 Task: Set the password for "SMB input" to "any1929".
Action: Mouse moved to (99, 14)
Screenshot: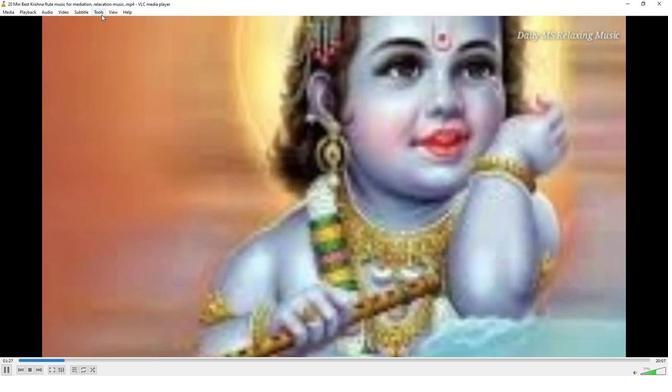 
Action: Mouse pressed left at (99, 14)
Screenshot: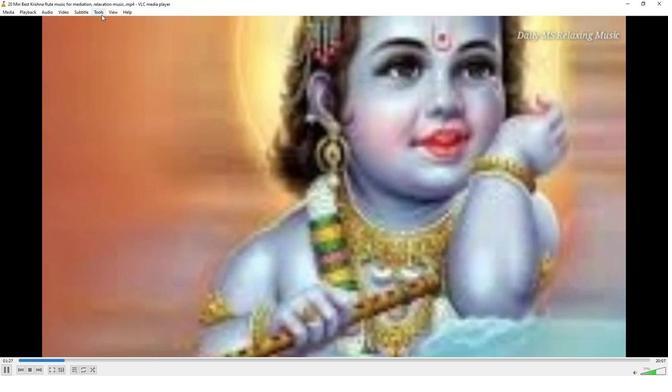 
Action: Mouse moved to (101, 93)
Screenshot: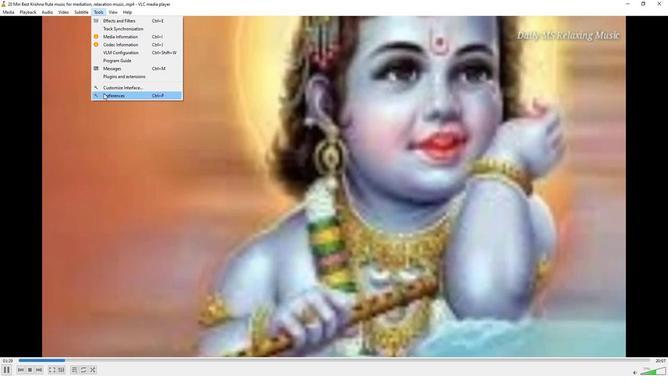 
Action: Mouse pressed left at (101, 93)
Screenshot: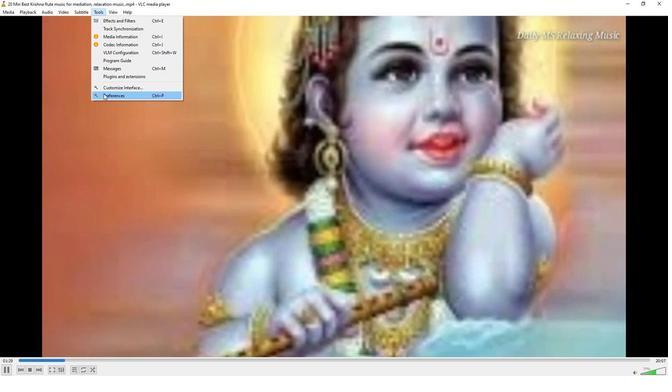 
Action: Mouse moved to (218, 306)
Screenshot: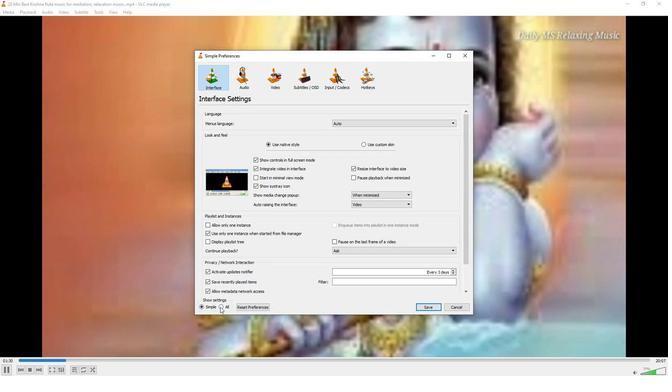 
Action: Mouse pressed left at (218, 306)
Screenshot: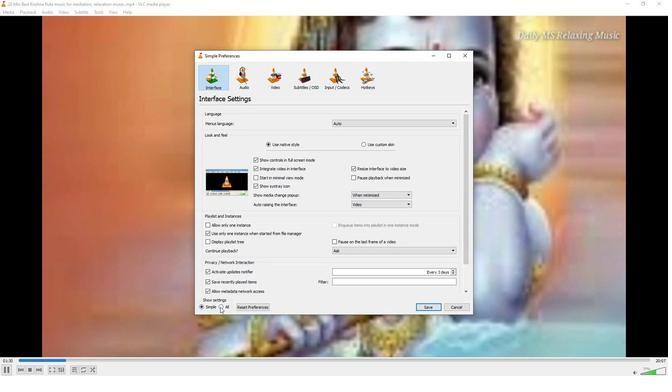 
Action: Mouse moved to (209, 189)
Screenshot: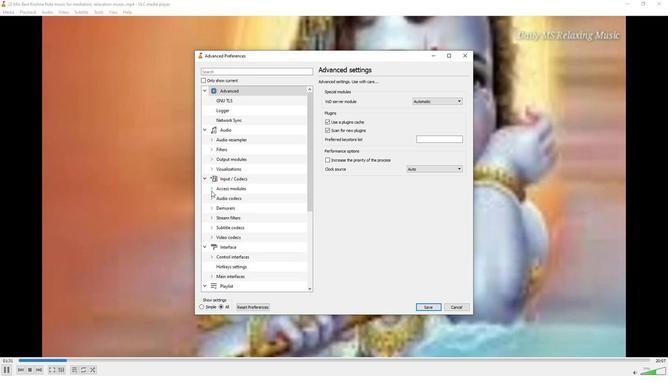 
Action: Mouse pressed left at (209, 189)
Screenshot: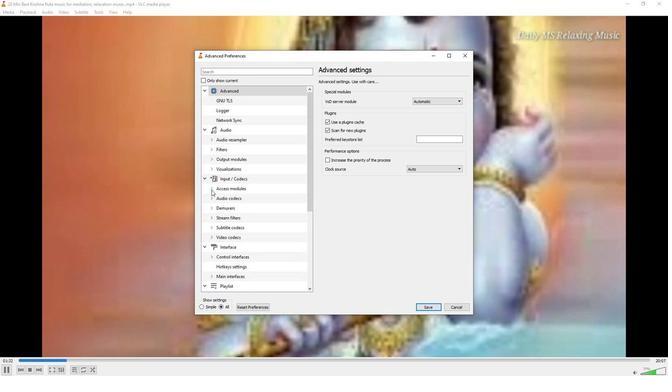 
Action: Mouse moved to (221, 217)
Screenshot: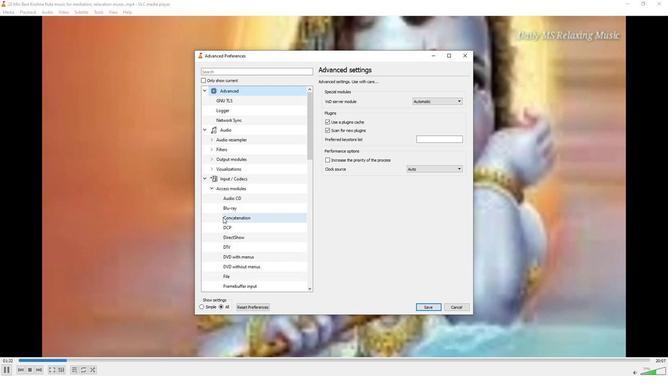 
Action: Mouse scrolled (221, 216) with delta (0, 0)
Screenshot: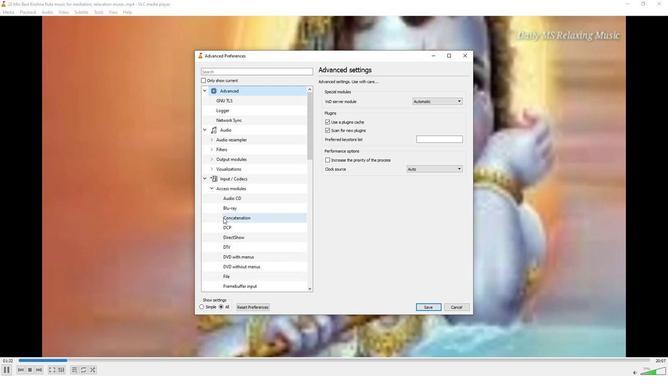 
Action: Mouse scrolled (221, 216) with delta (0, 0)
Screenshot: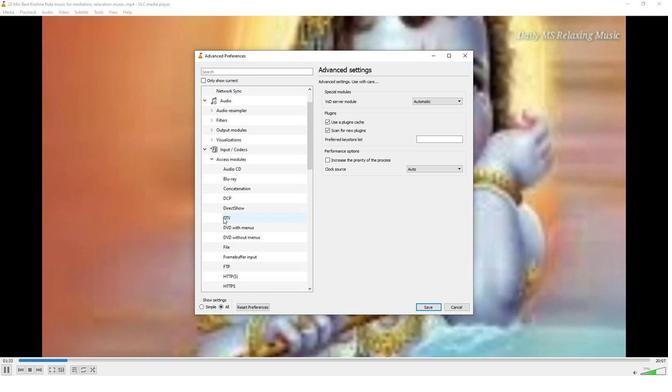 
Action: Mouse scrolled (221, 216) with delta (0, 0)
Screenshot: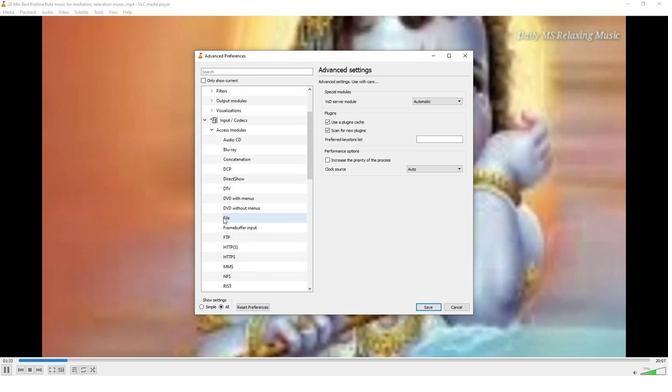 
Action: Mouse scrolled (221, 216) with delta (0, 0)
Screenshot: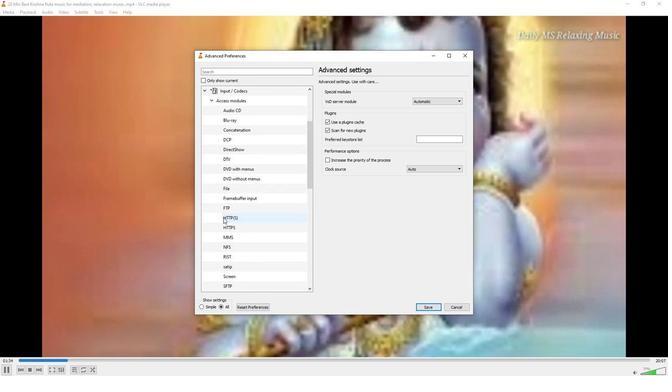 
Action: Mouse moved to (225, 265)
Screenshot: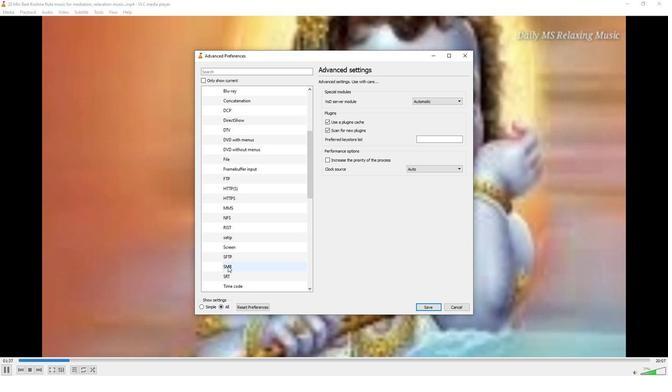 
Action: Mouse pressed left at (225, 265)
Screenshot: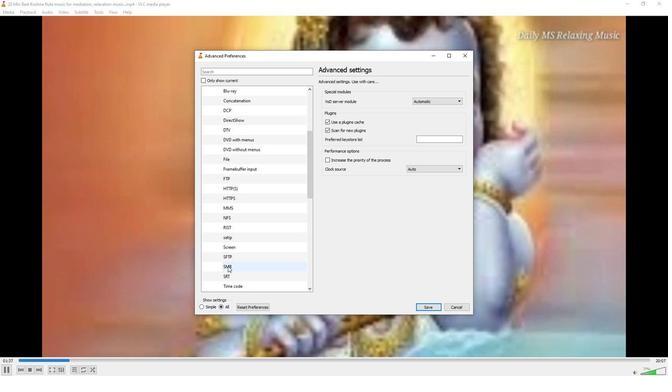 
Action: Mouse moved to (422, 103)
Screenshot: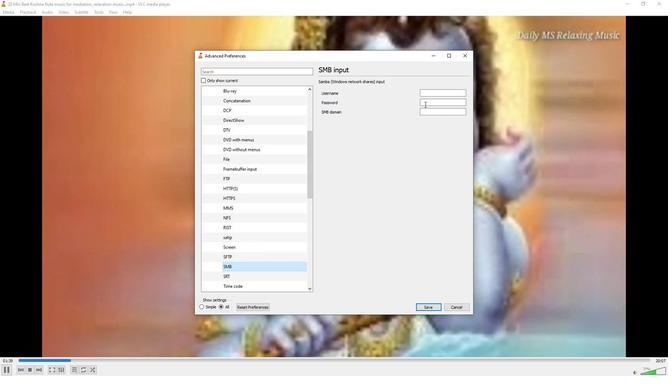 
Action: Mouse pressed left at (422, 103)
Screenshot: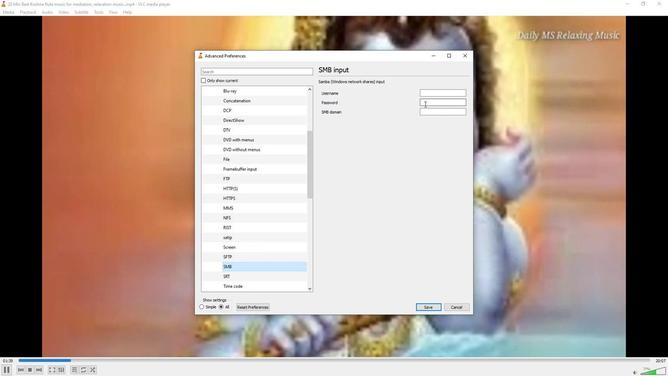 
Action: Mouse moved to (404, 104)
Screenshot: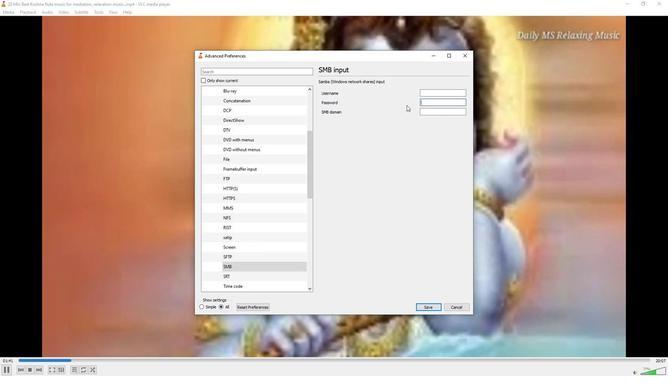 
Action: Key pressed any1929
Screenshot: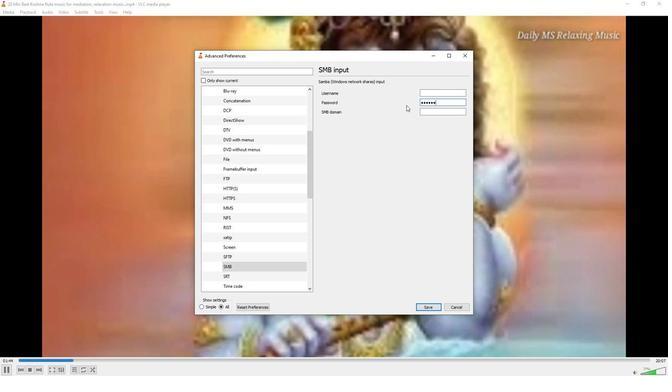 
